 Task: Make in the project WorkWave a sprint 'Sprint for Success'.
Action: Mouse moved to (945, 353)
Screenshot: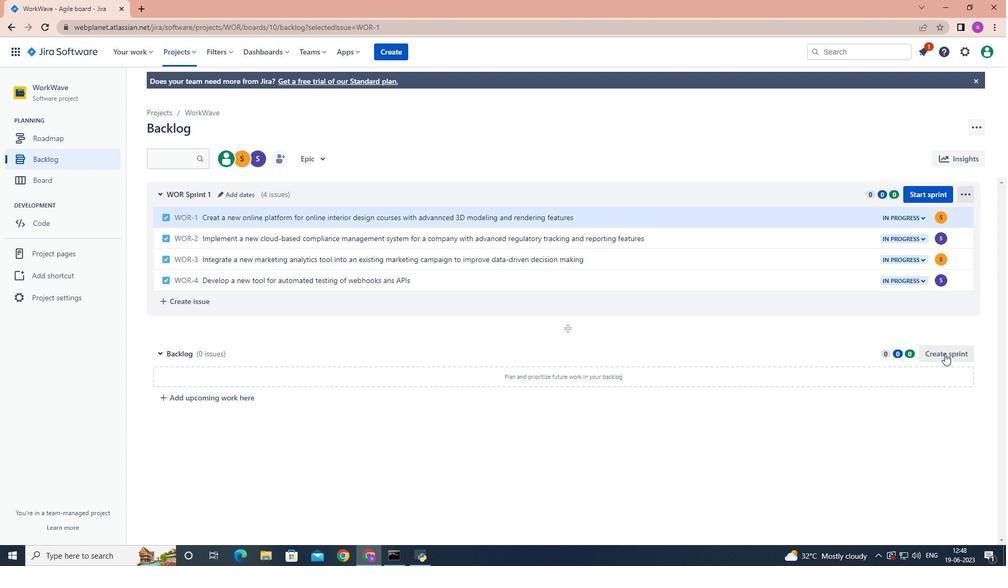 
Action: Mouse pressed left at (945, 353)
Screenshot: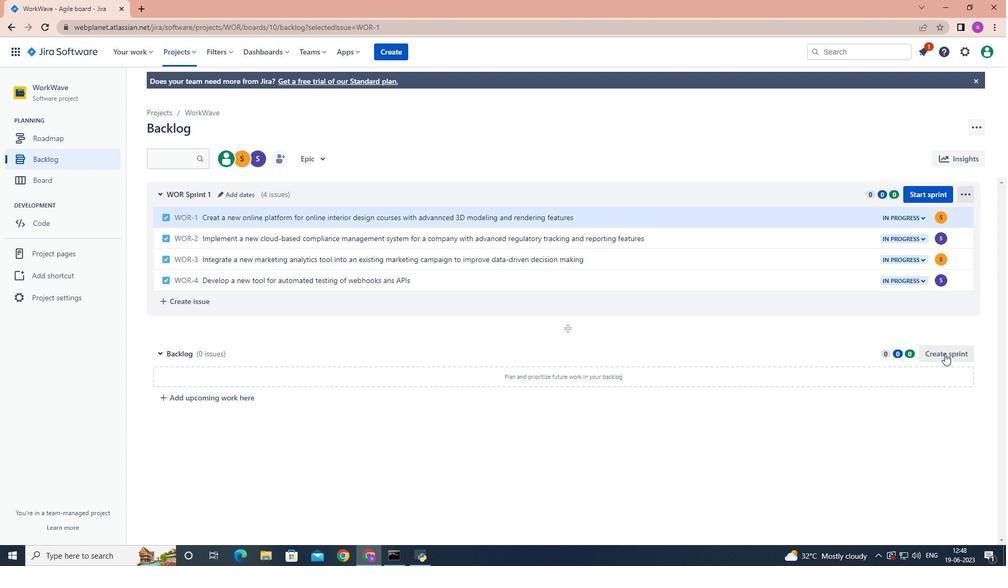 
Action: Mouse moved to (231, 355)
Screenshot: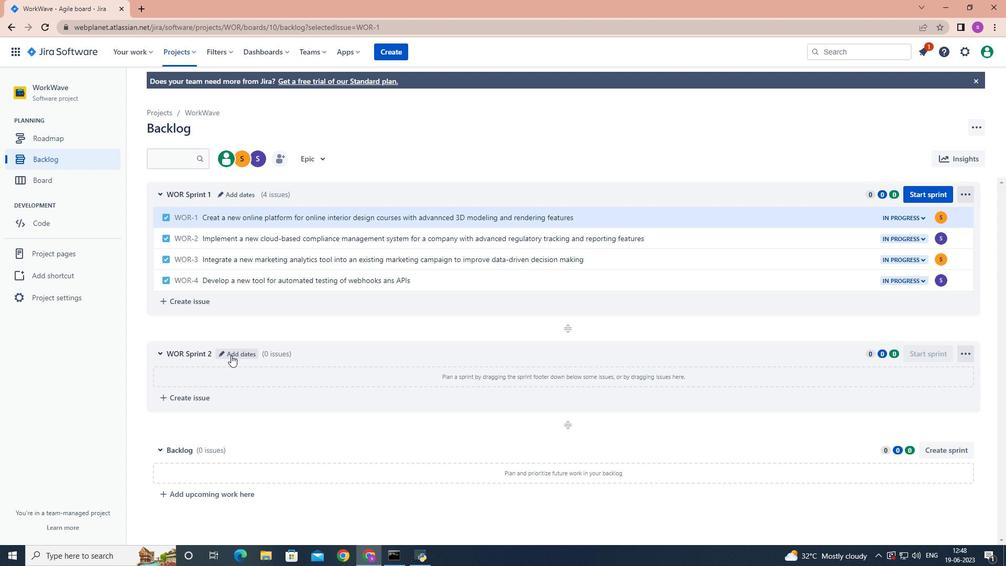 
Action: Mouse pressed left at (231, 355)
Screenshot: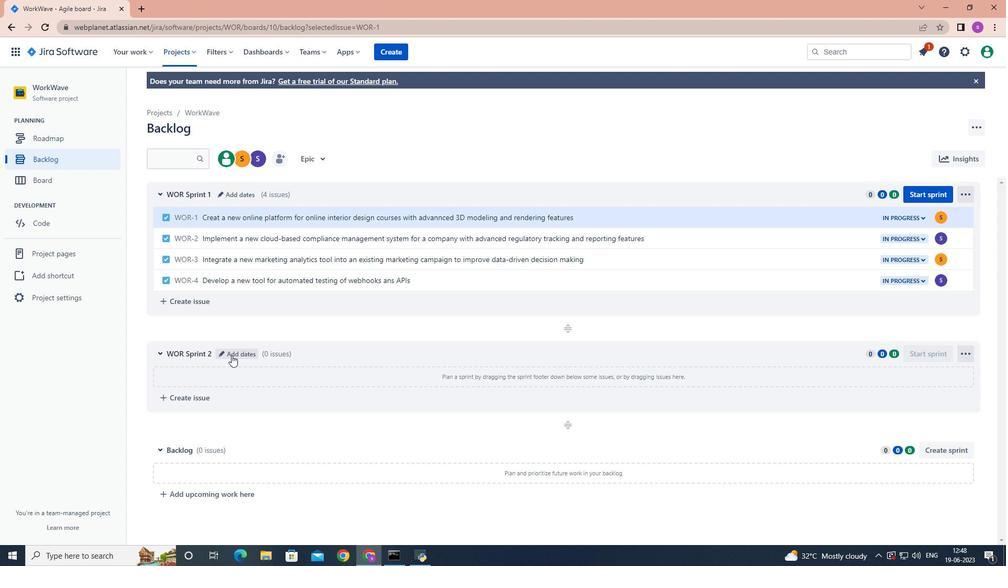 
Action: Mouse moved to (232, 354)
Screenshot: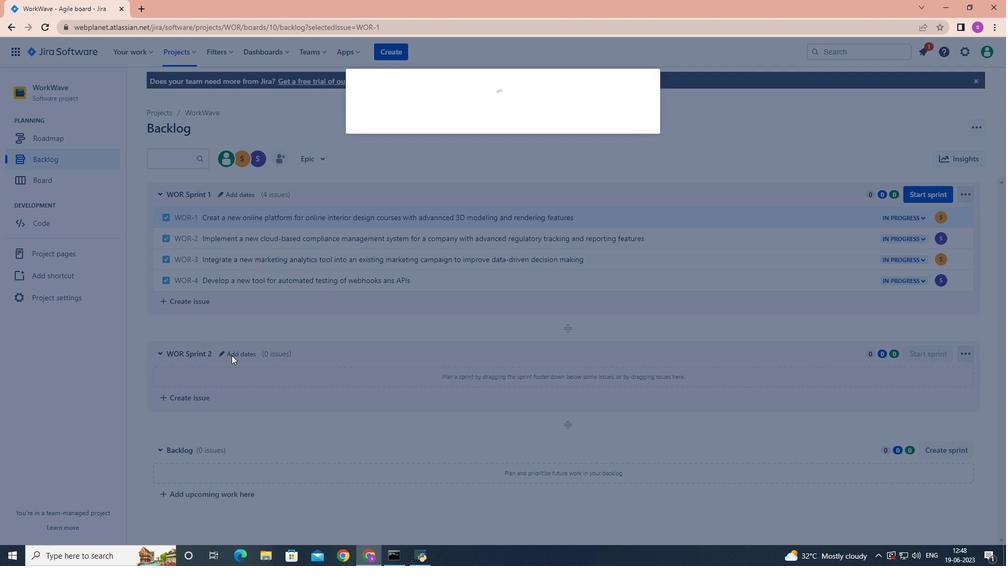 
Action: Key pressed <Key.backspace><Key.backspace><Key.backspace><Key.backspace><Key.backspace><Key.backspace><Key.backspace><Key.backspace><Key.backspace><Key.backspace><Key.backspace><Key.backspace><Key.backspace><Key.backspace><Key.backspace><Key.backspace><Key.backspace><Key.backspace><Key.backspace><Key.backspace><Key.backspace><Key.backspace><Key.backspace><Key.backspace><Key.shift>Sprint<Key.space>for<Key.space>su<Key.backspace><Key.backspace><Key.shift>Success
Screenshot: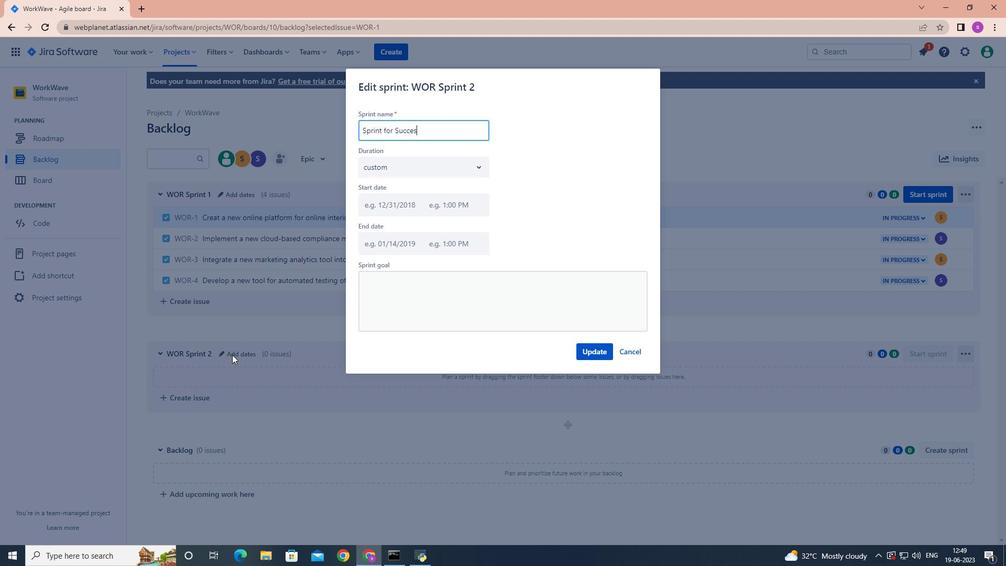 
Action: Mouse moved to (600, 349)
Screenshot: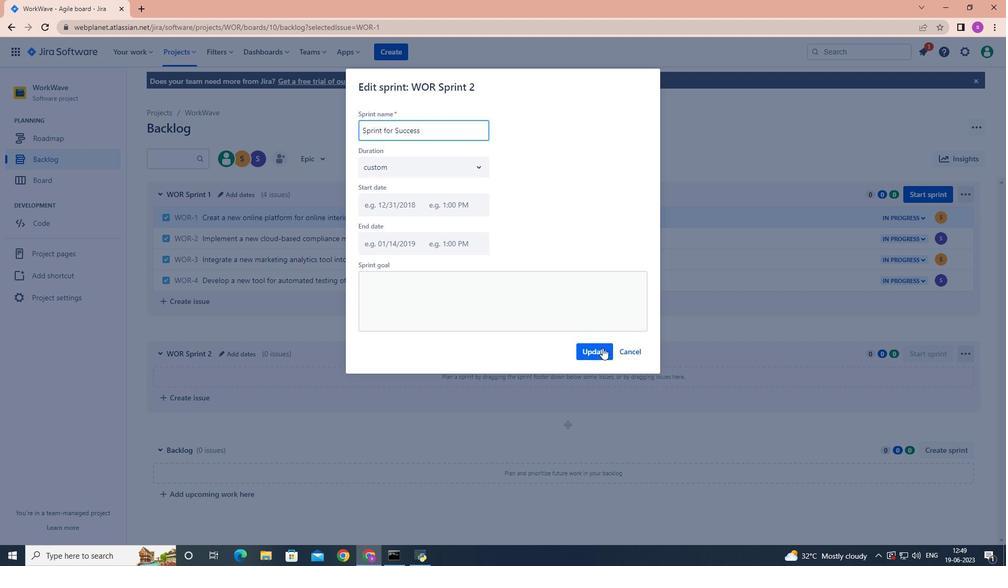 
Action: Mouse pressed left at (600, 349)
Screenshot: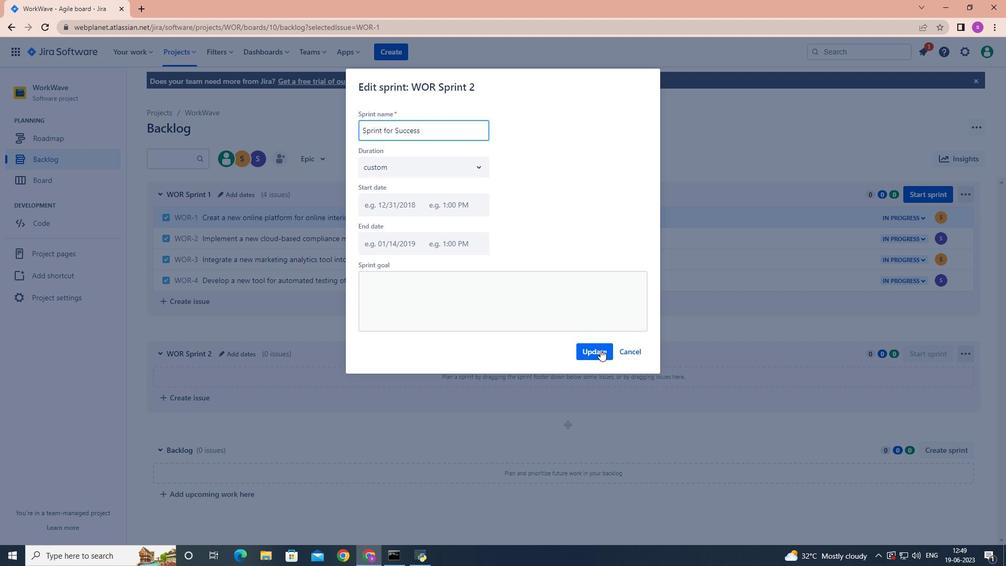 
Action: Mouse moved to (602, 349)
Screenshot: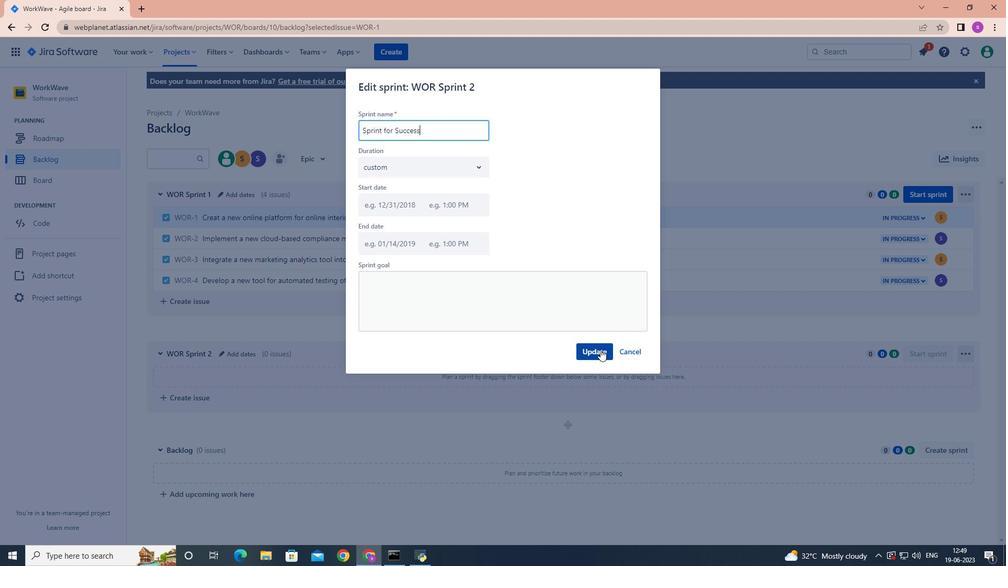 
